 Task: Change the option "Defines if silence alarm information should be sent" to 1.
Action: Mouse moved to (121, 15)
Screenshot: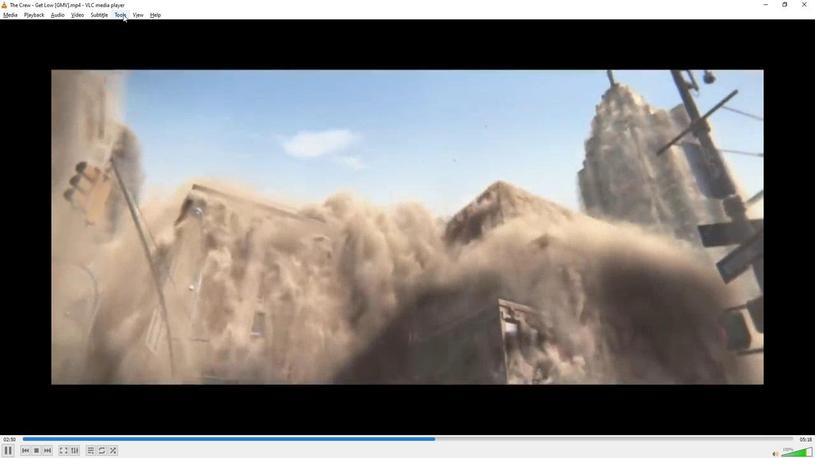 
Action: Mouse pressed left at (121, 15)
Screenshot: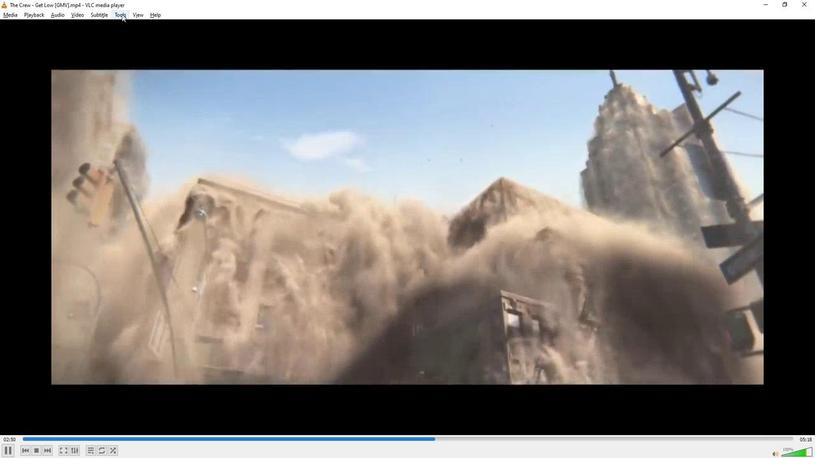 
Action: Mouse moved to (136, 114)
Screenshot: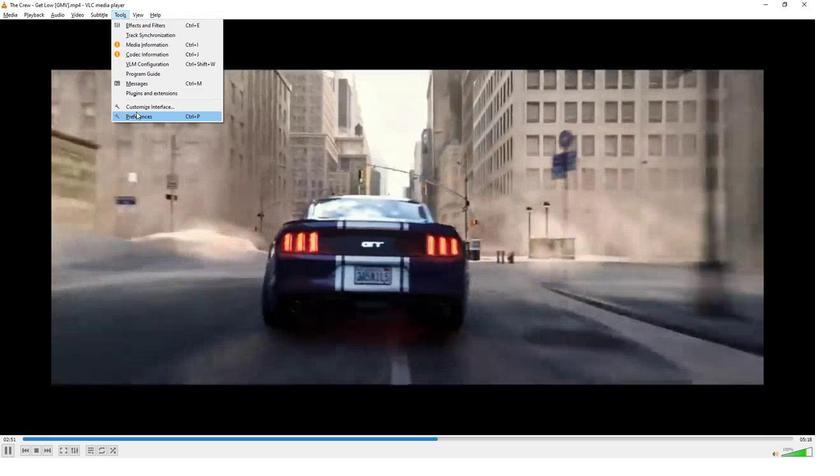 
Action: Mouse pressed left at (136, 114)
Screenshot: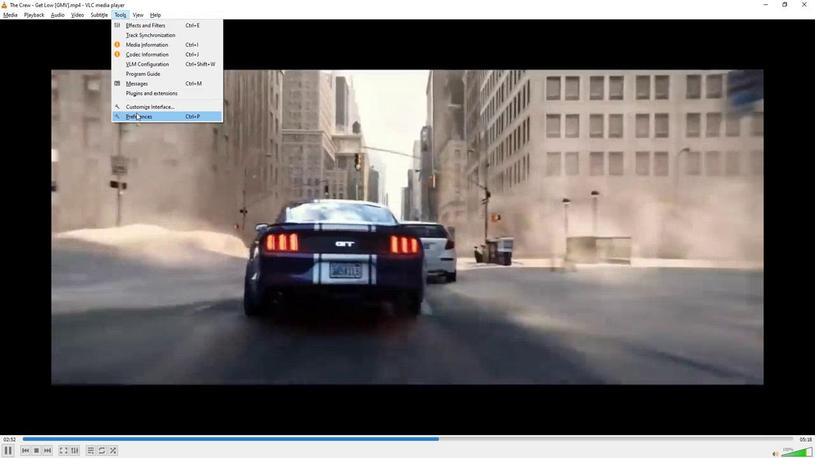 
Action: Mouse moved to (242, 346)
Screenshot: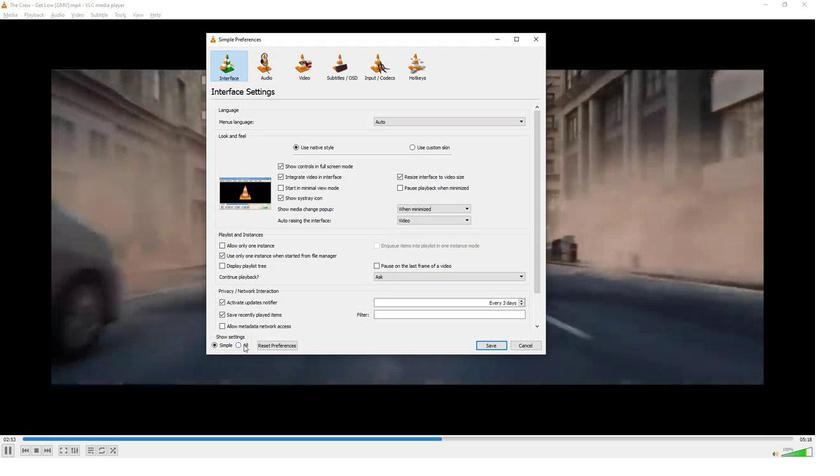 
Action: Mouse pressed left at (242, 346)
Screenshot: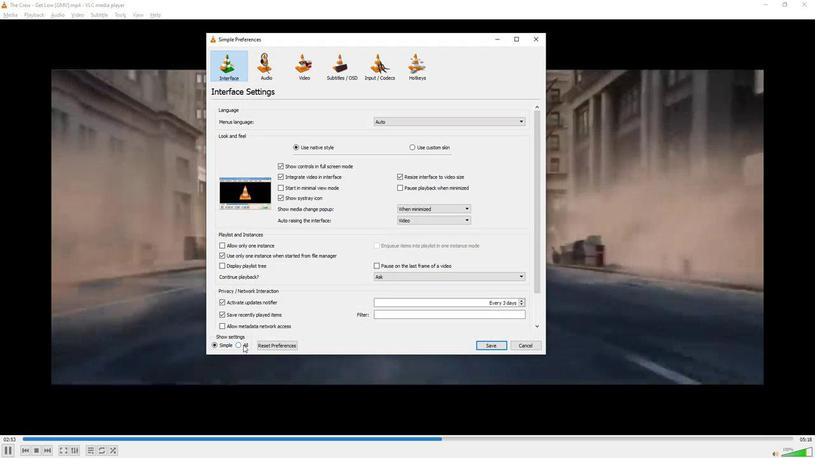 
Action: Mouse moved to (227, 153)
Screenshot: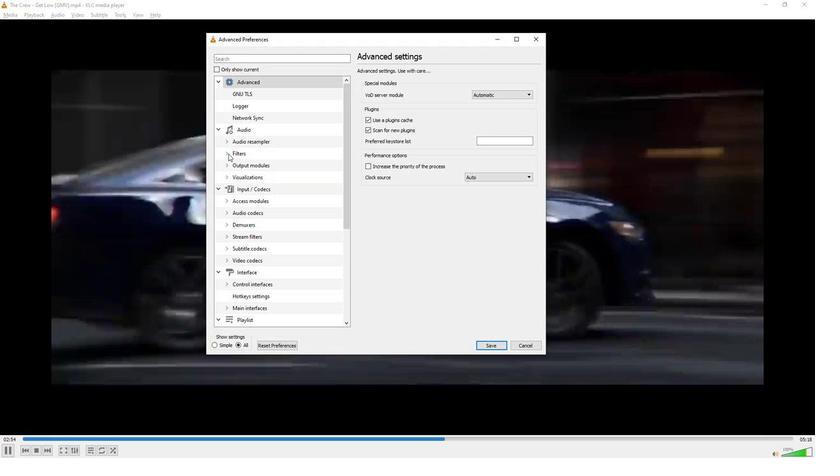 
Action: Mouse pressed left at (227, 153)
Screenshot: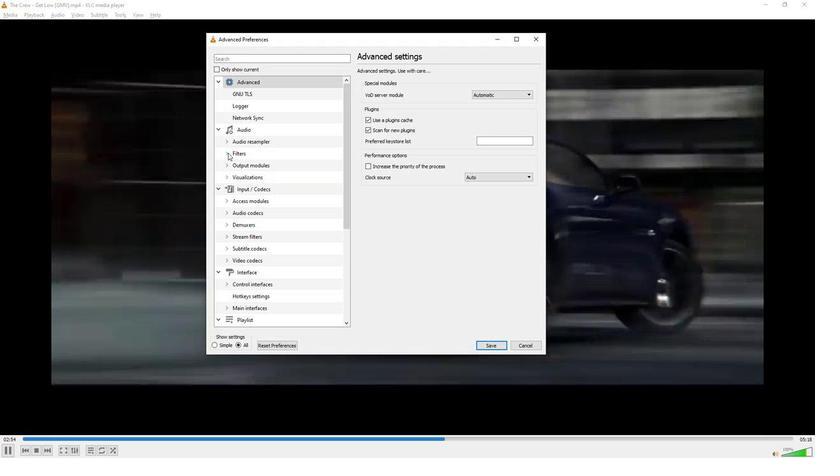 
Action: Mouse moved to (243, 175)
Screenshot: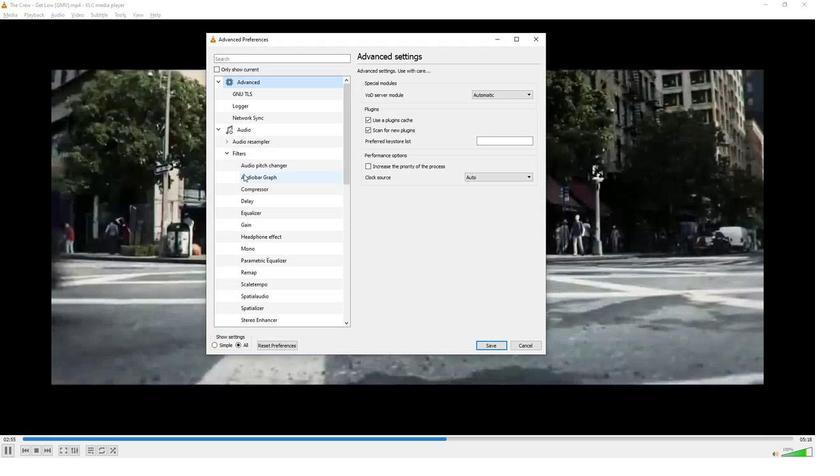 
Action: Mouse pressed left at (243, 175)
Screenshot: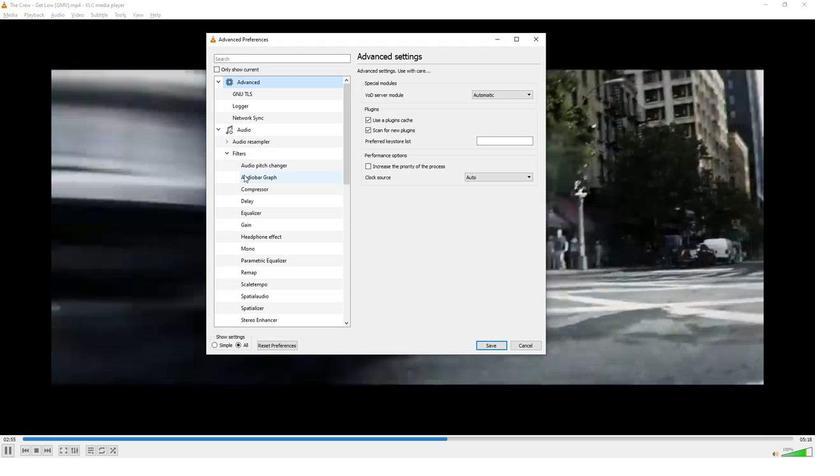 
Action: Mouse moved to (533, 109)
Screenshot: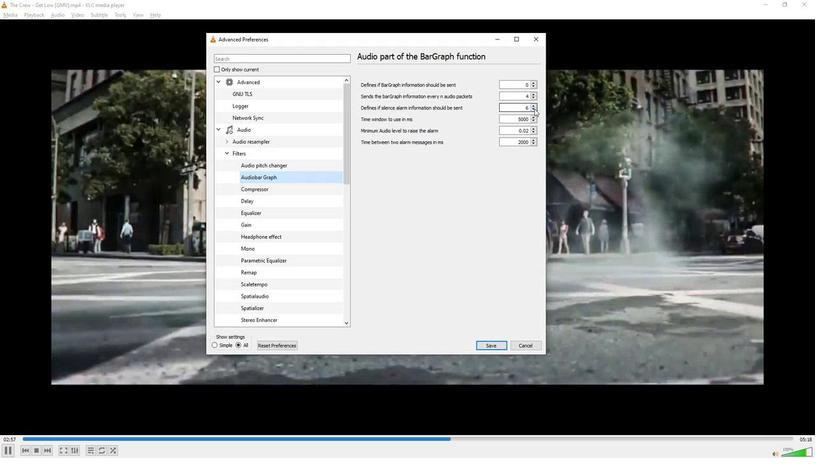 
Action: Mouse pressed left at (533, 109)
Screenshot: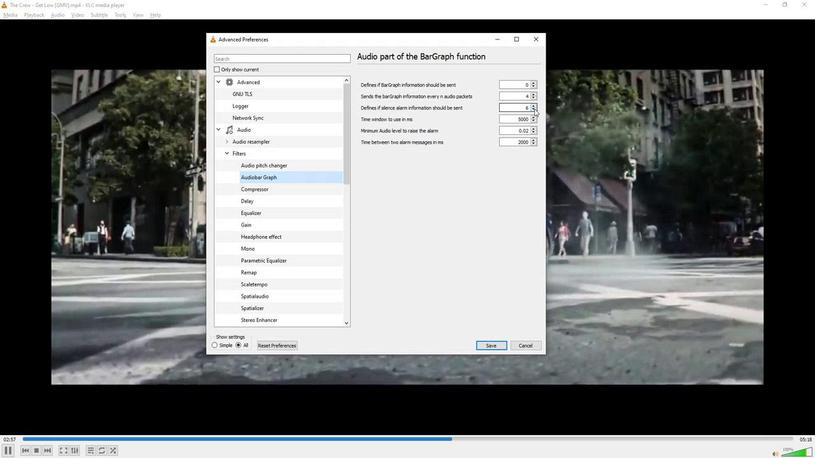 
Action: Mouse pressed left at (533, 109)
Screenshot: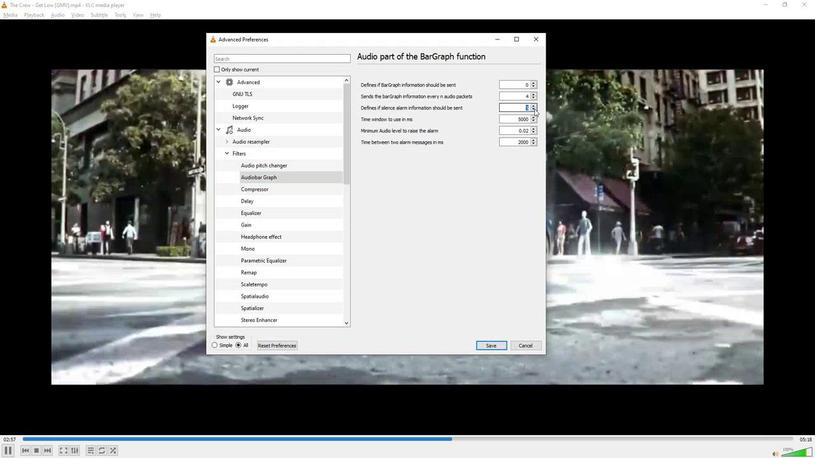 
Action: Mouse pressed left at (533, 109)
Screenshot: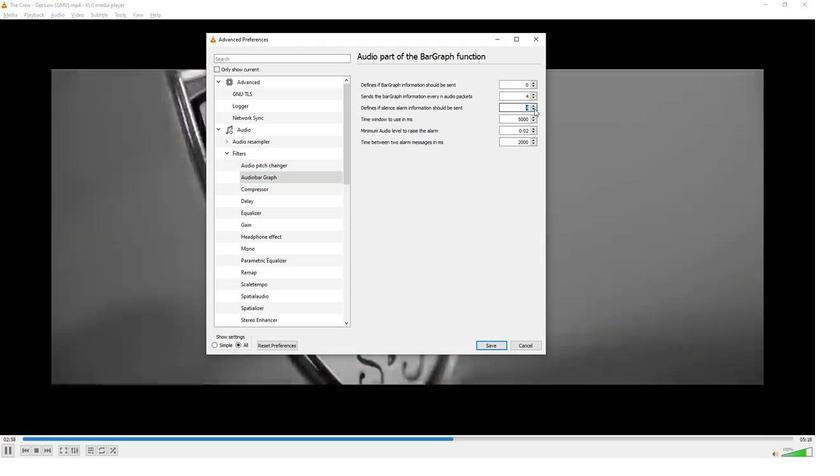 
Action: Mouse pressed left at (533, 109)
Screenshot: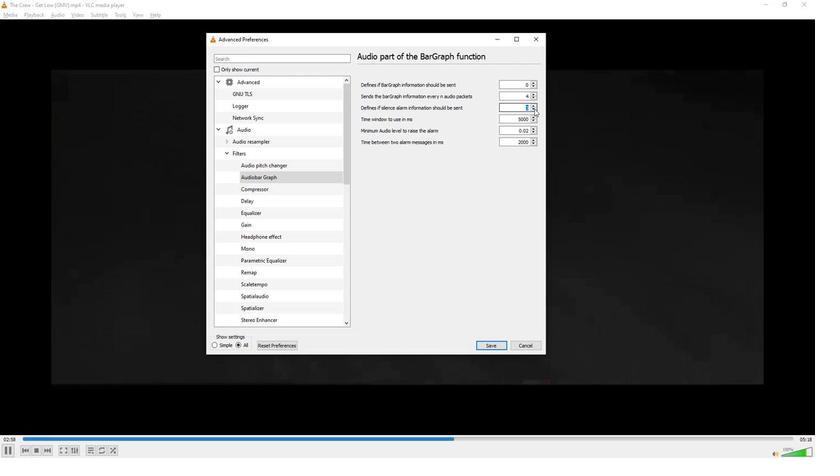 
Action: Mouse pressed left at (533, 109)
Screenshot: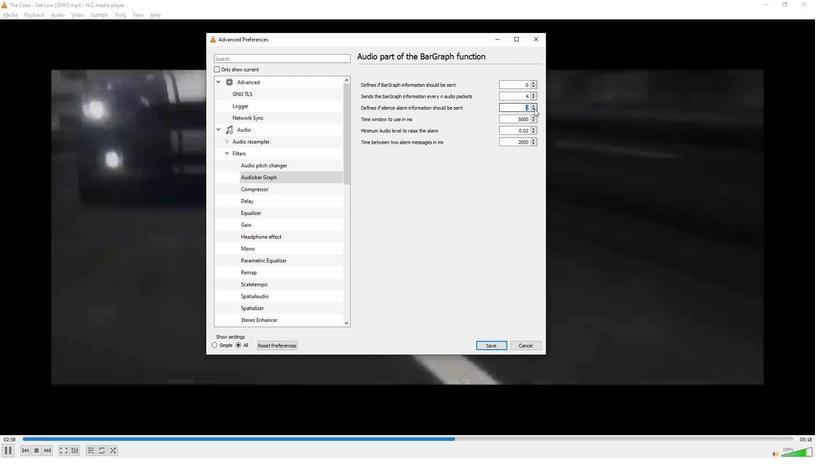 
Action: Mouse moved to (439, 223)
Screenshot: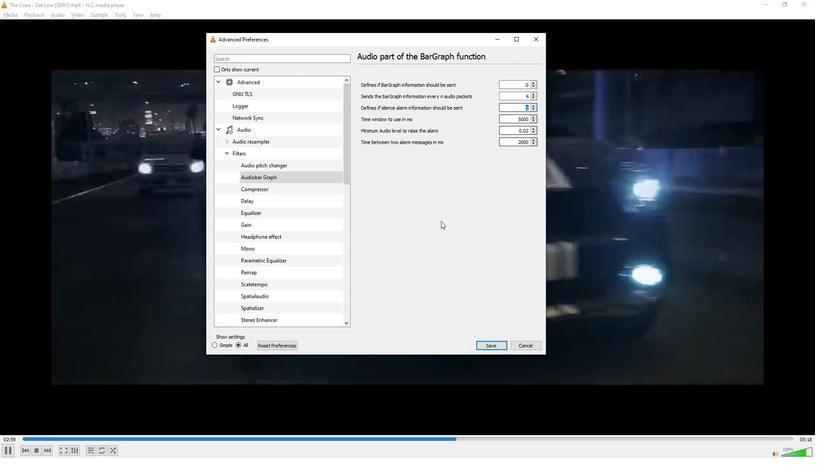 
Action: Mouse pressed left at (439, 223)
Screenshot: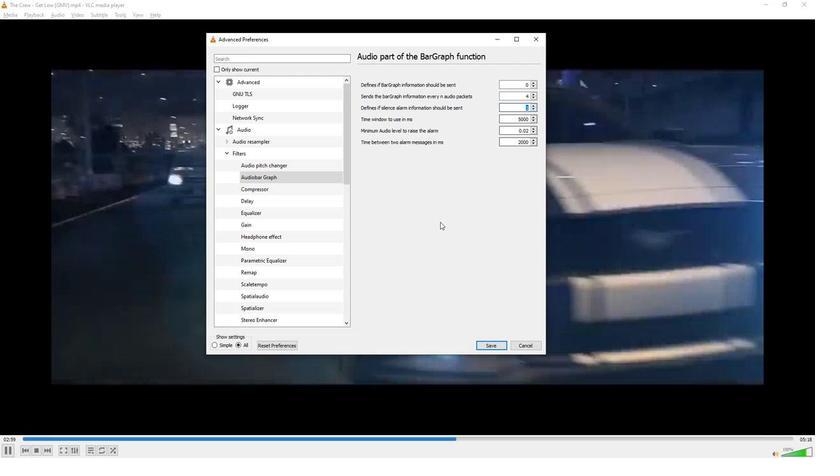 
